 Task: Install an extension for better MATLAB support.
Action: Mouse moved to (346, 223)
Screenshot: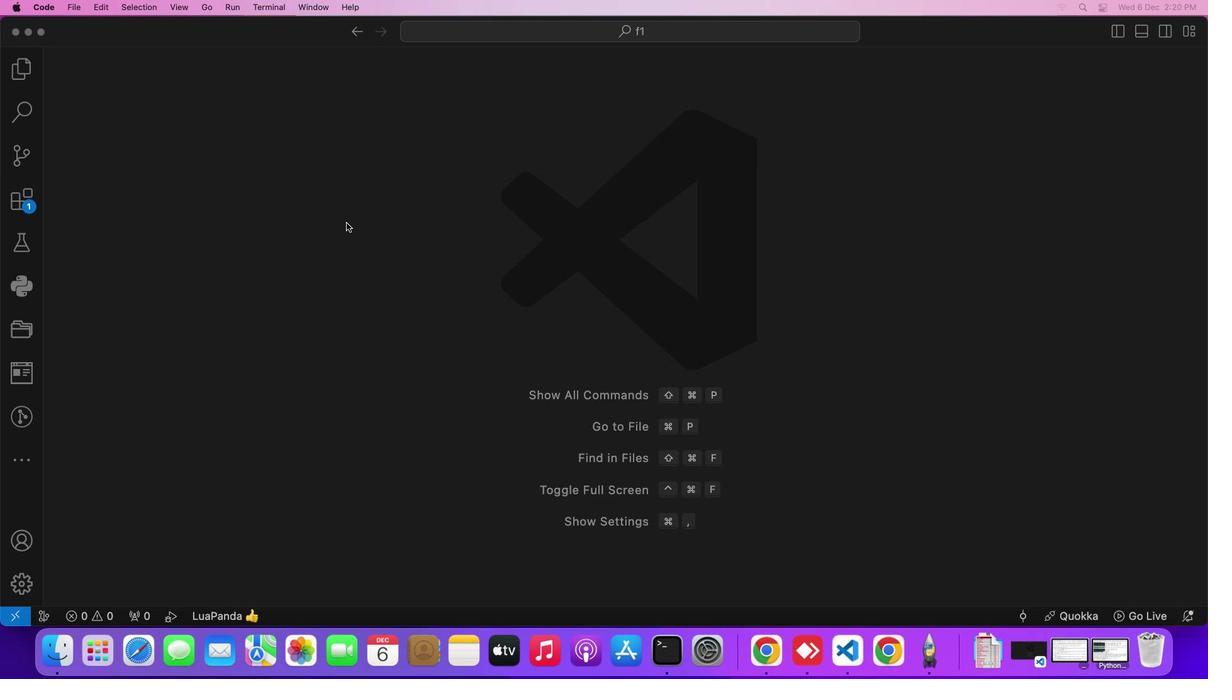 
Action: Mouse pressed left at (346, 223)
Screenshot: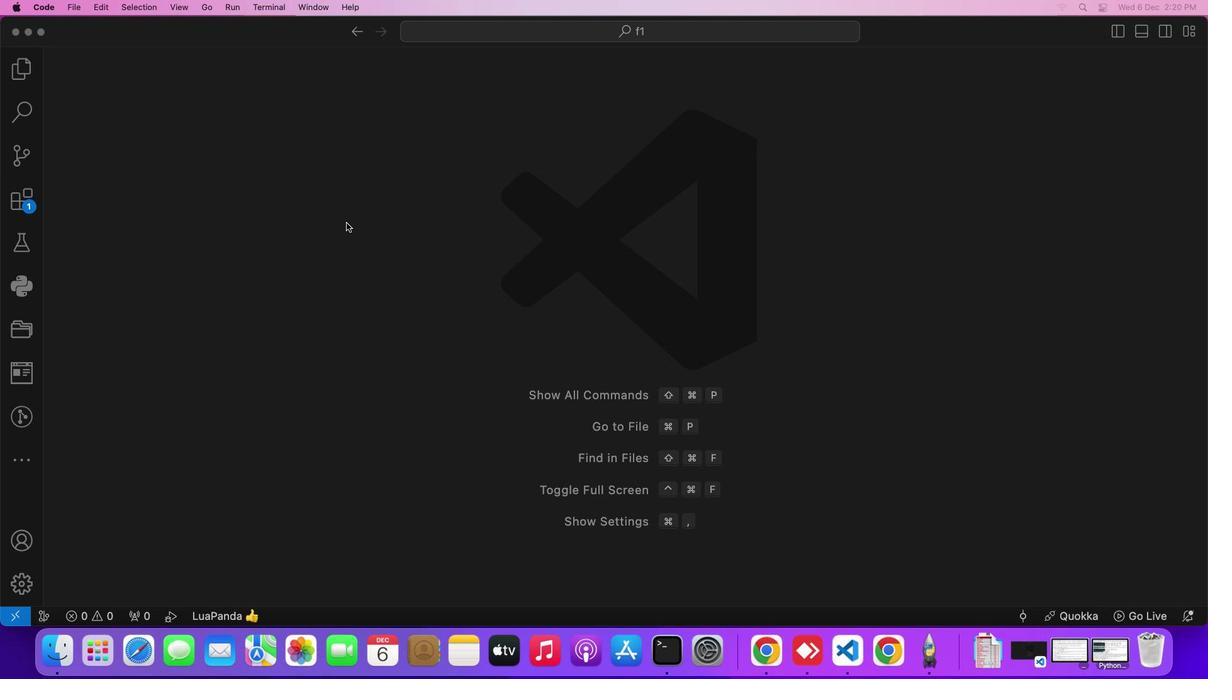 
Action: Mouse moved to (30, 201)
Screenshot: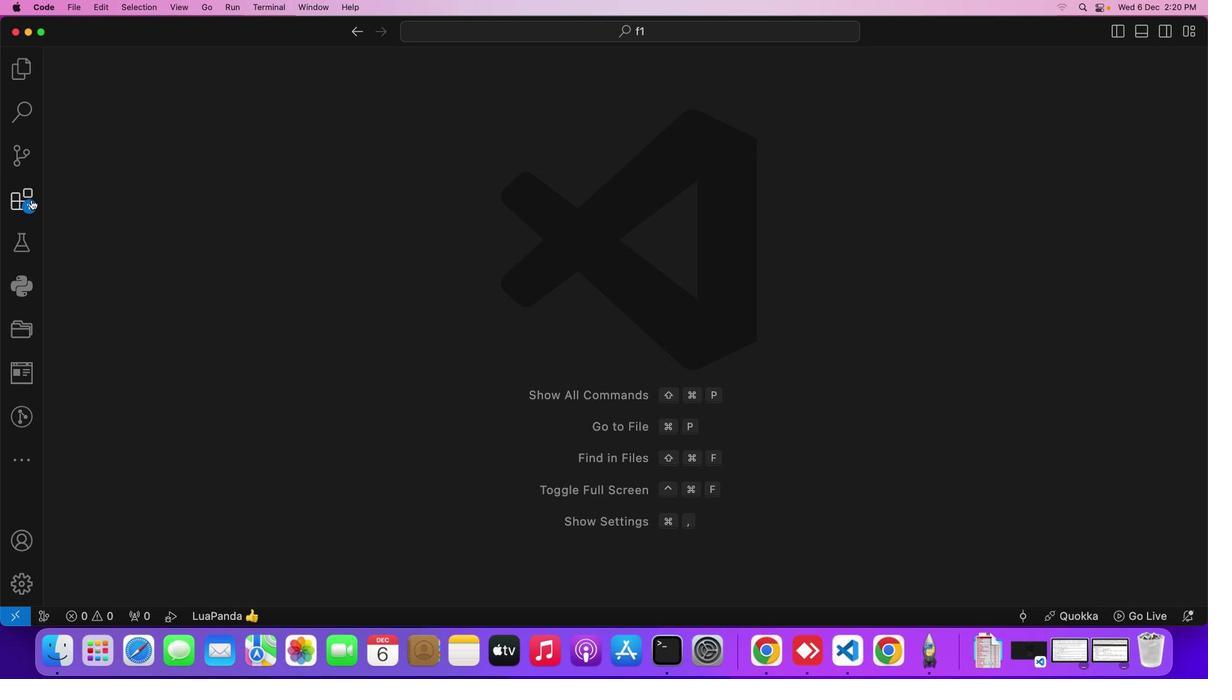 
Action: Mouse pressed left at (30, 201)
Screenshot: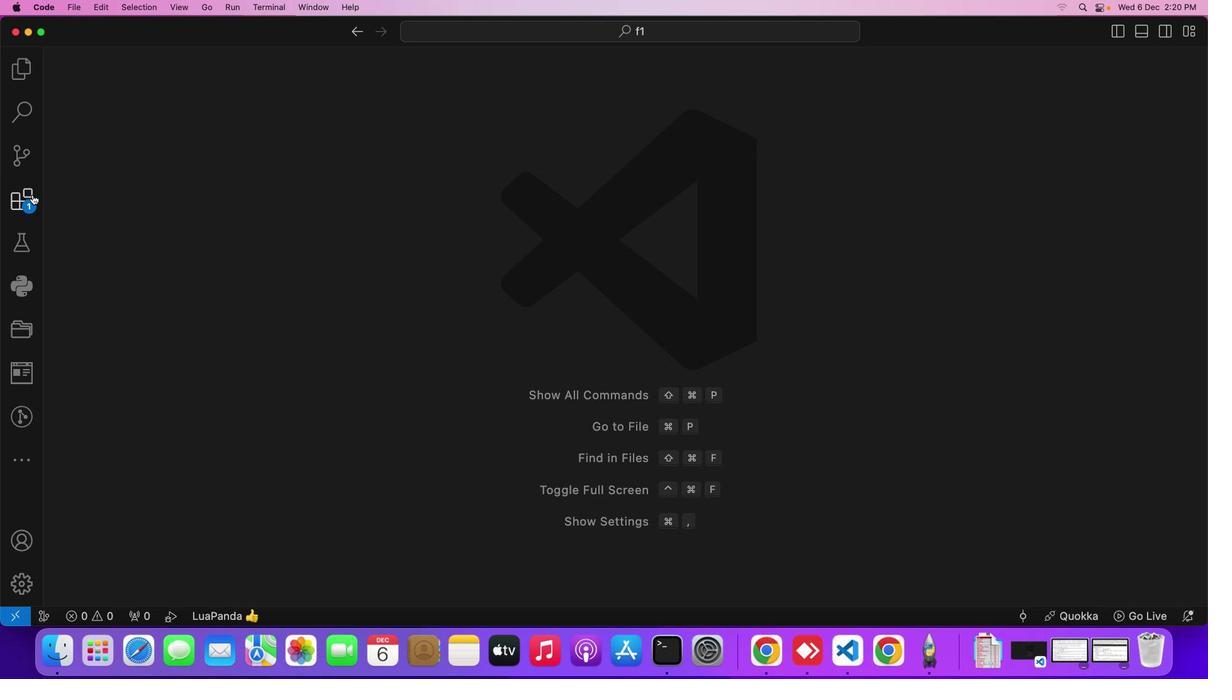 
Action: Mouse moved to (137, 88)
Screenshot: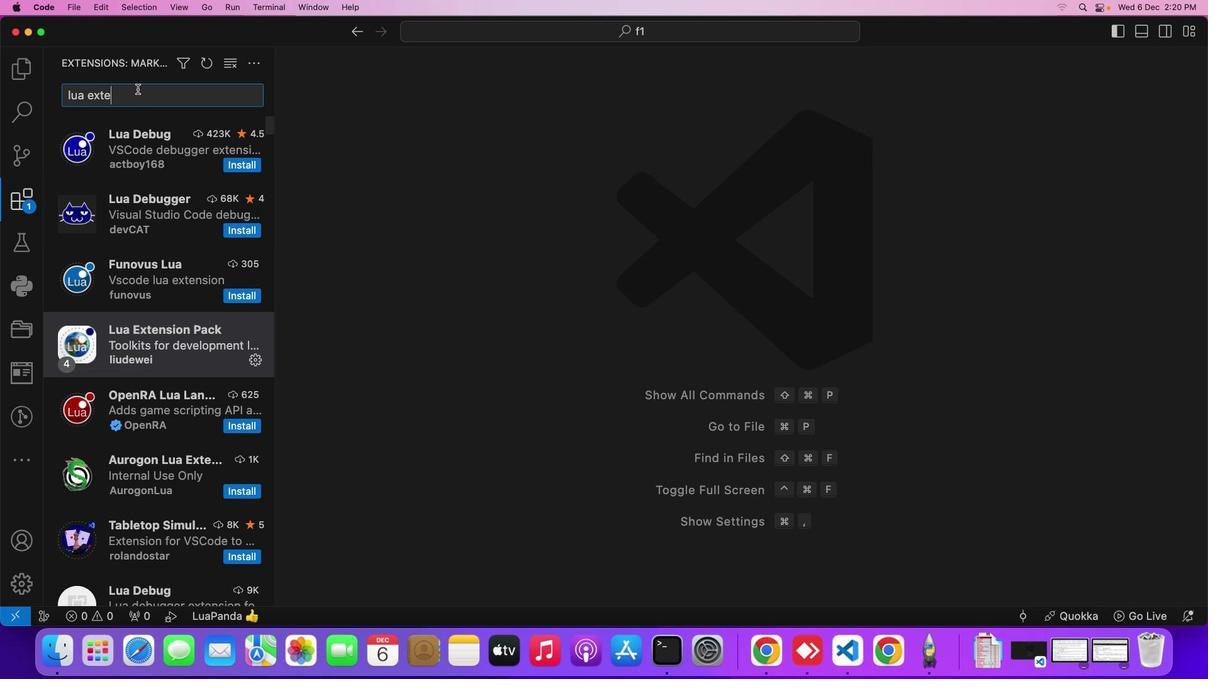 
Action: Mouse pressed left at (137, 88)
Screenshot: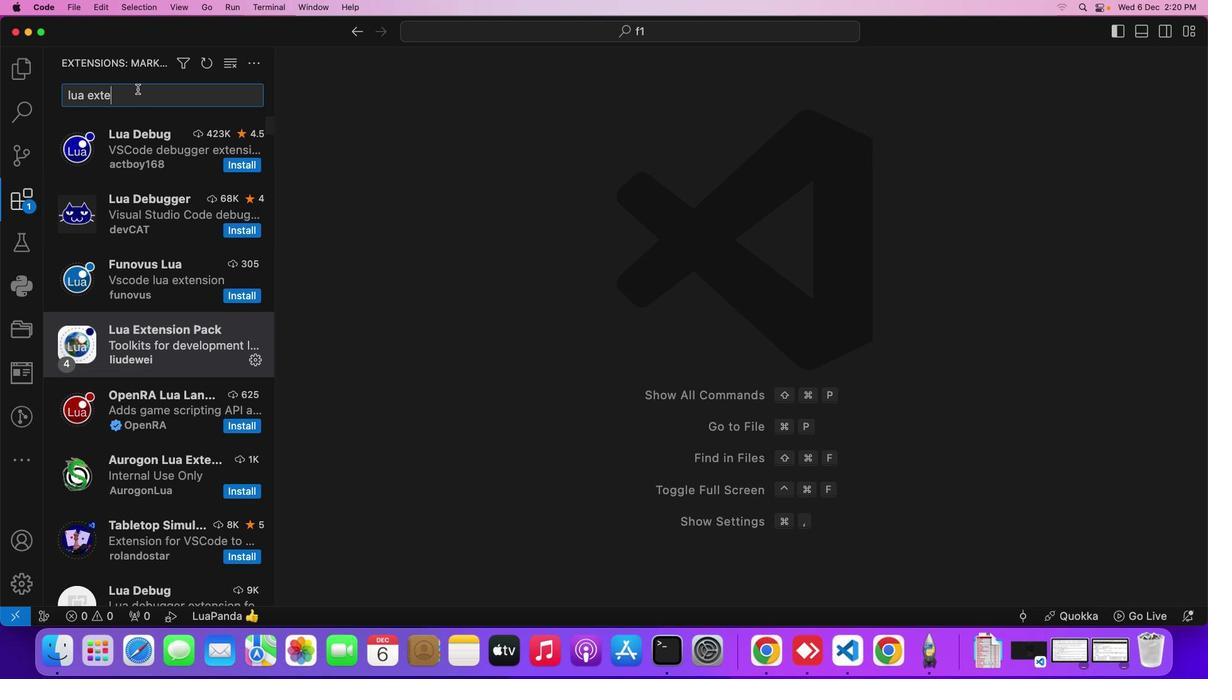 
Action: Mouse moved to (137, 88)
Screenshot: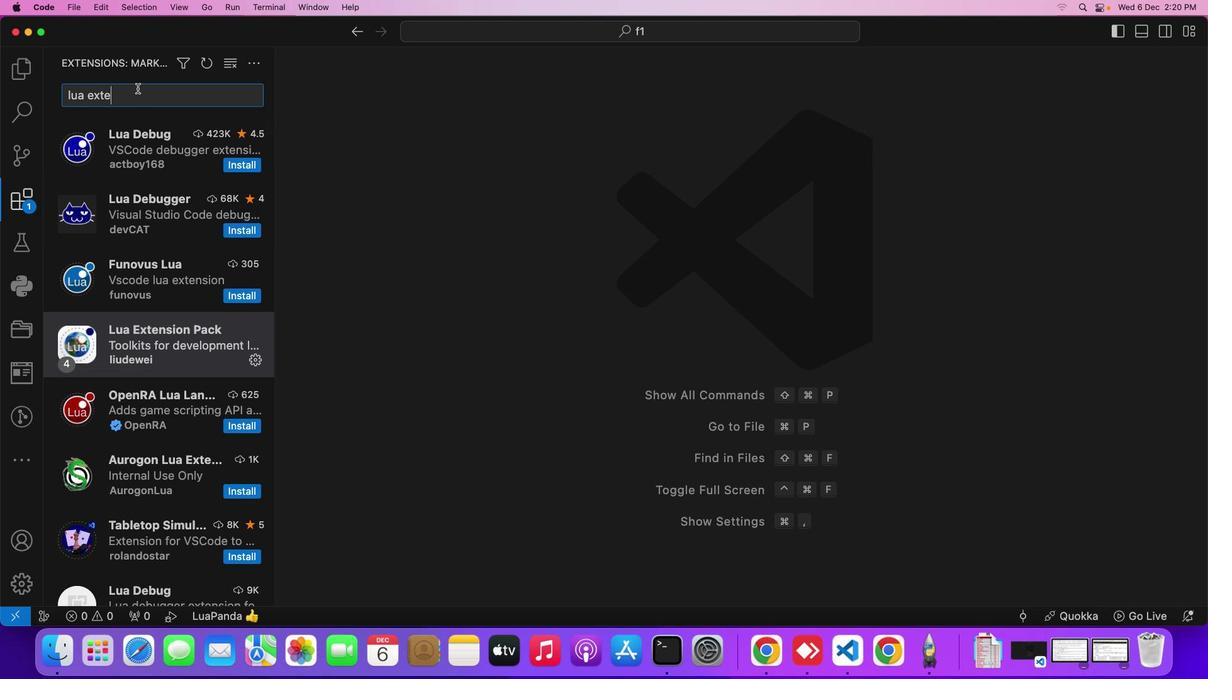 
Action: Key pressed Key.backspaceKey.backspaceKey.backspaceKey.backspaceKey.backspaceKey.backspaceKey.backspaceKey.backspaceKey.shift_r'M'Key.shift_r'A'Key.shift_r'T''L''A''B'
Screenshot: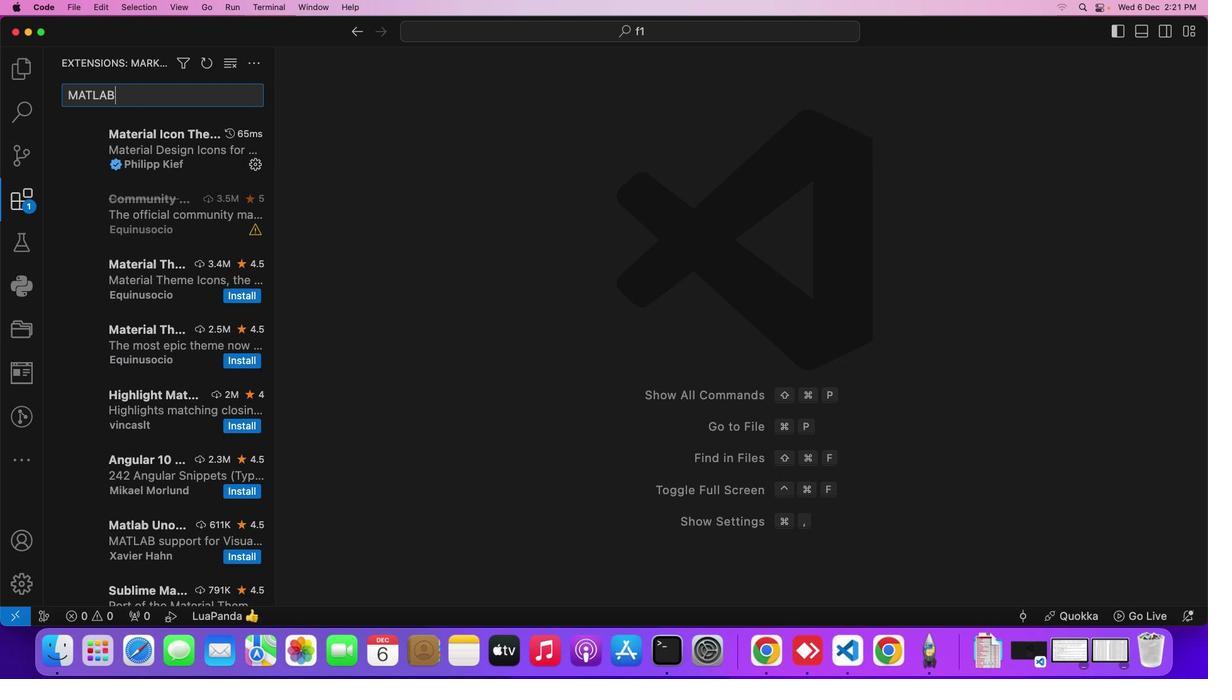 
Action: Mouse moved to (149, 155)
Screenshot: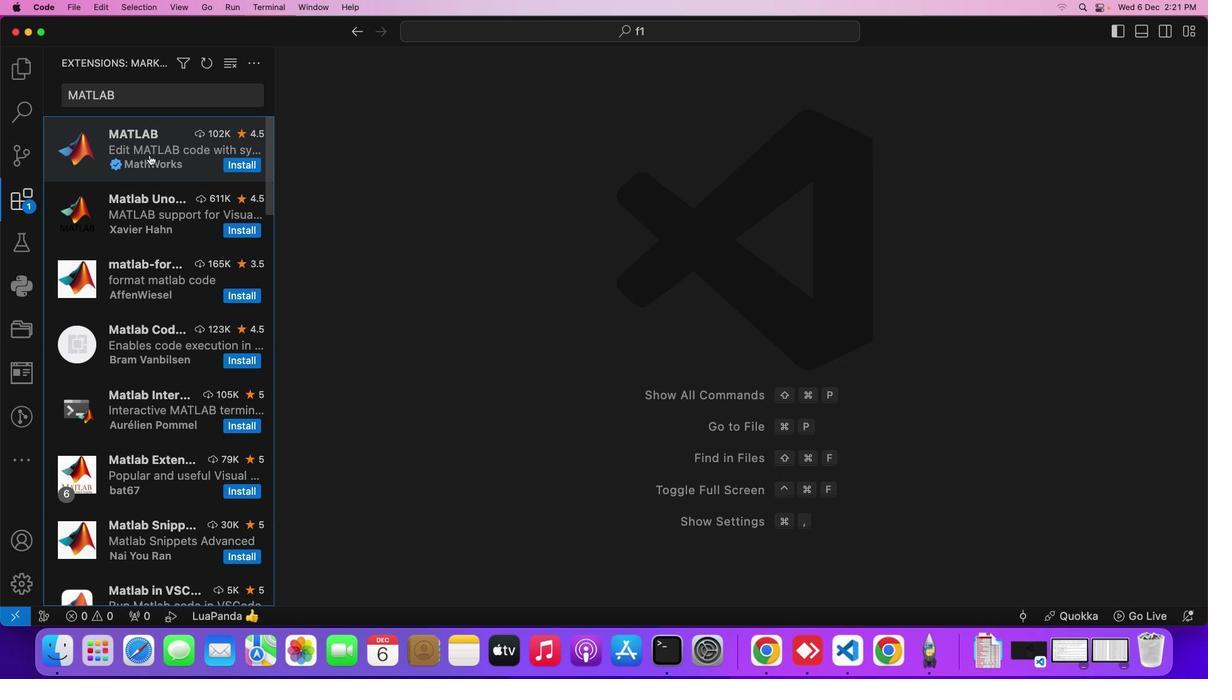 
Action: Mouse pressed left at (149, 155)
Screenshot: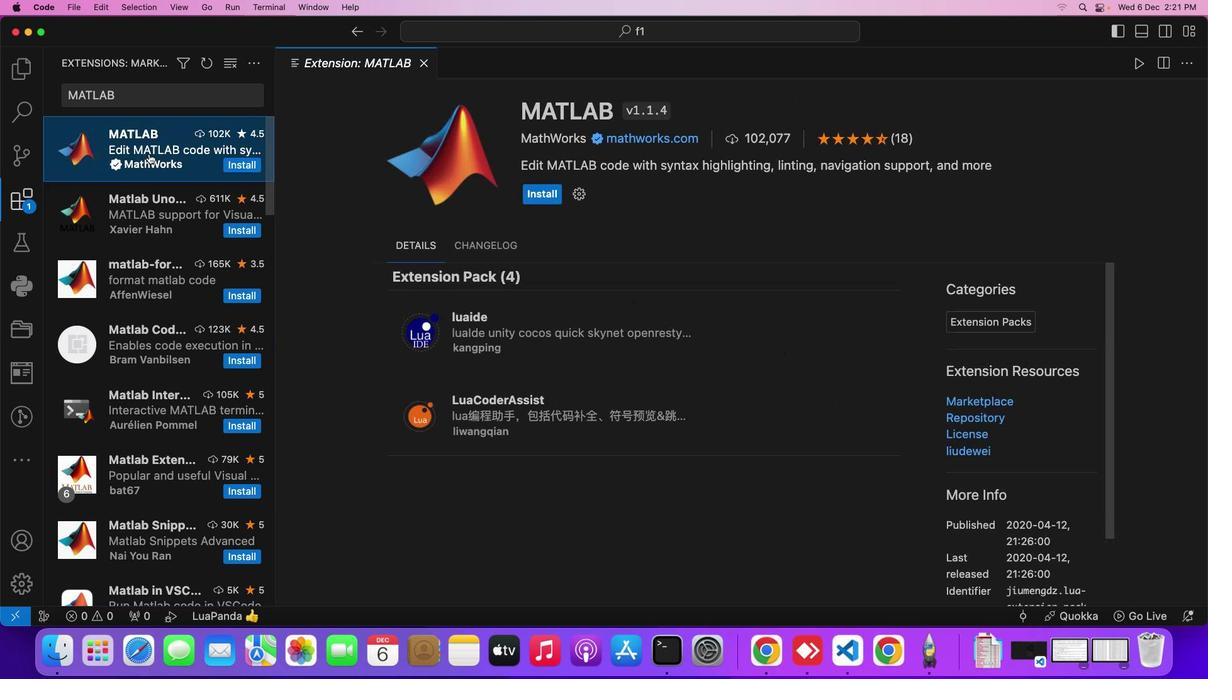 
Action: Mouse moved to (161, 343)
Screenshot: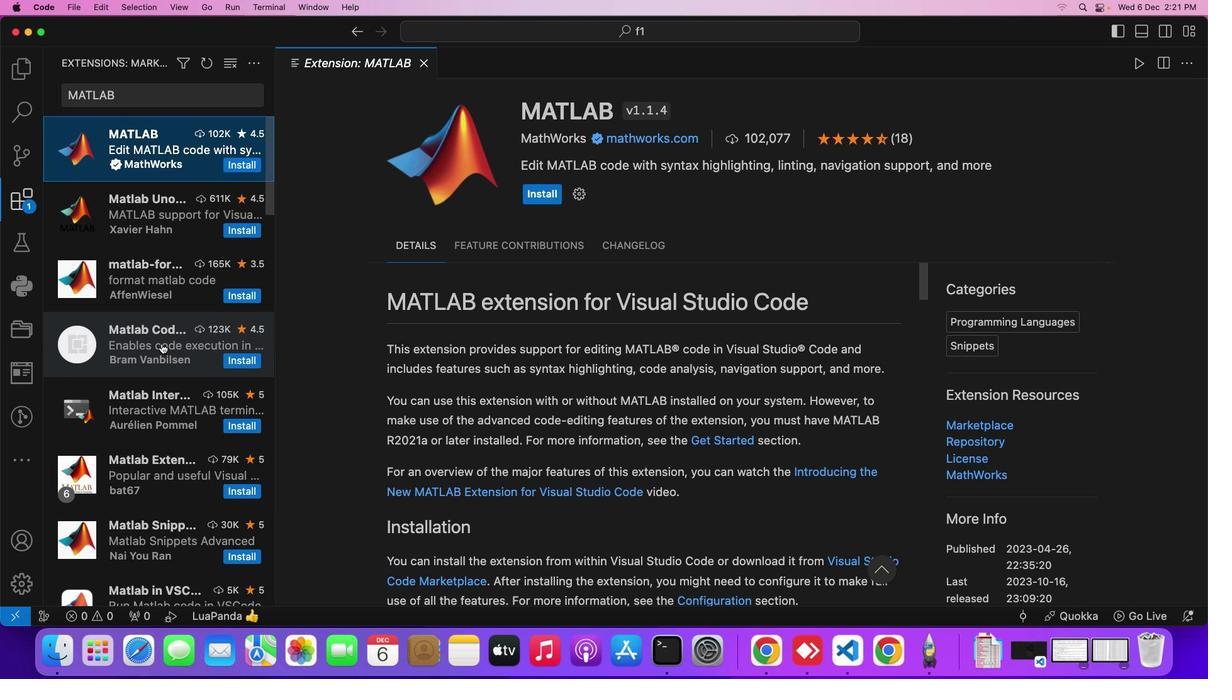 
Action: Mouse pressed left at (161, 343)
Screenshot: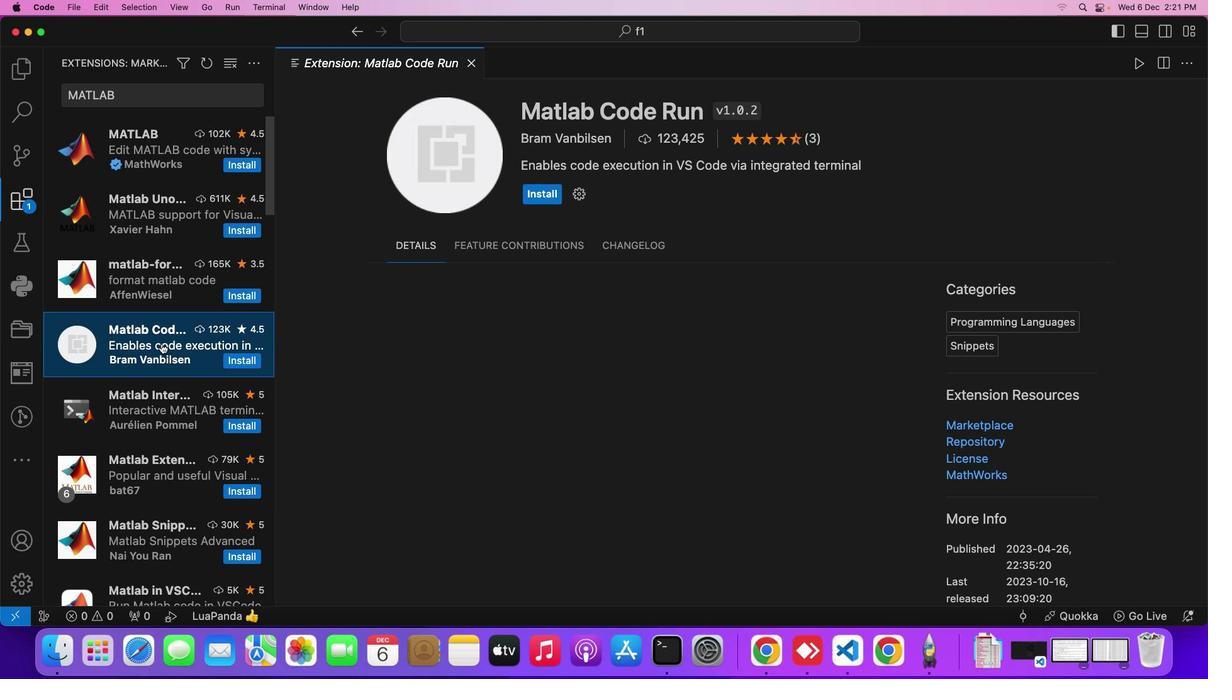 
Action: Mouse moved to (147, 154)
Screenshot: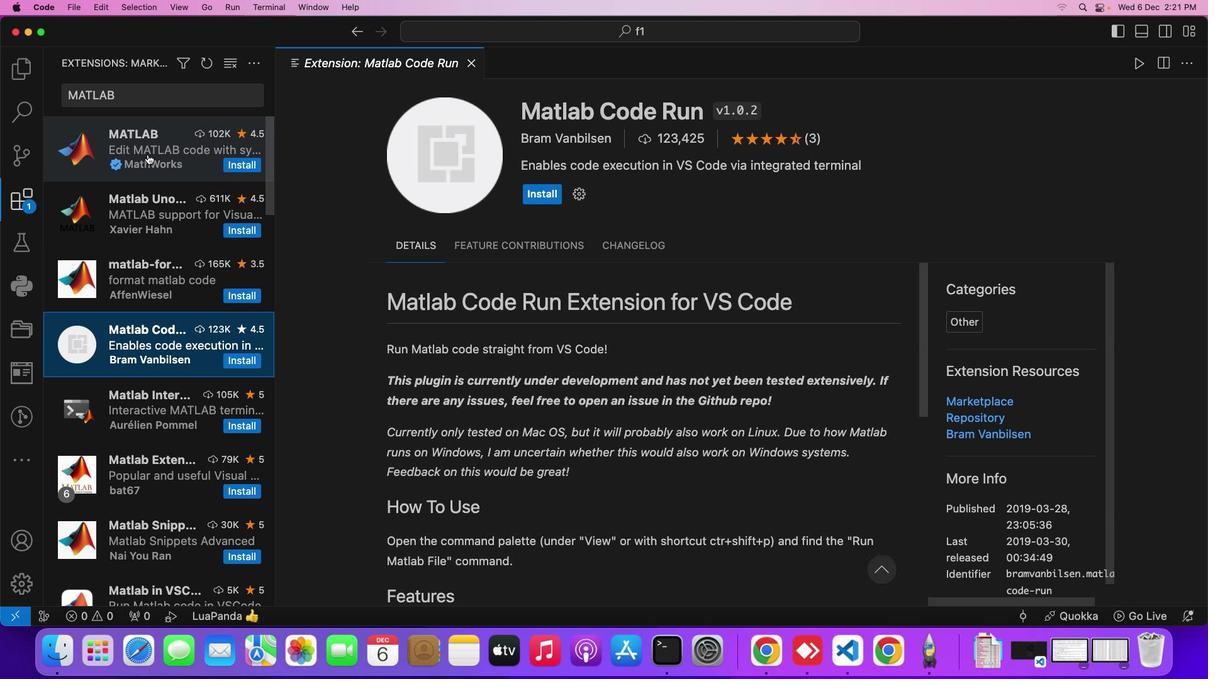 
Action: Mouse pressed left at (147, 154)
Screenshot: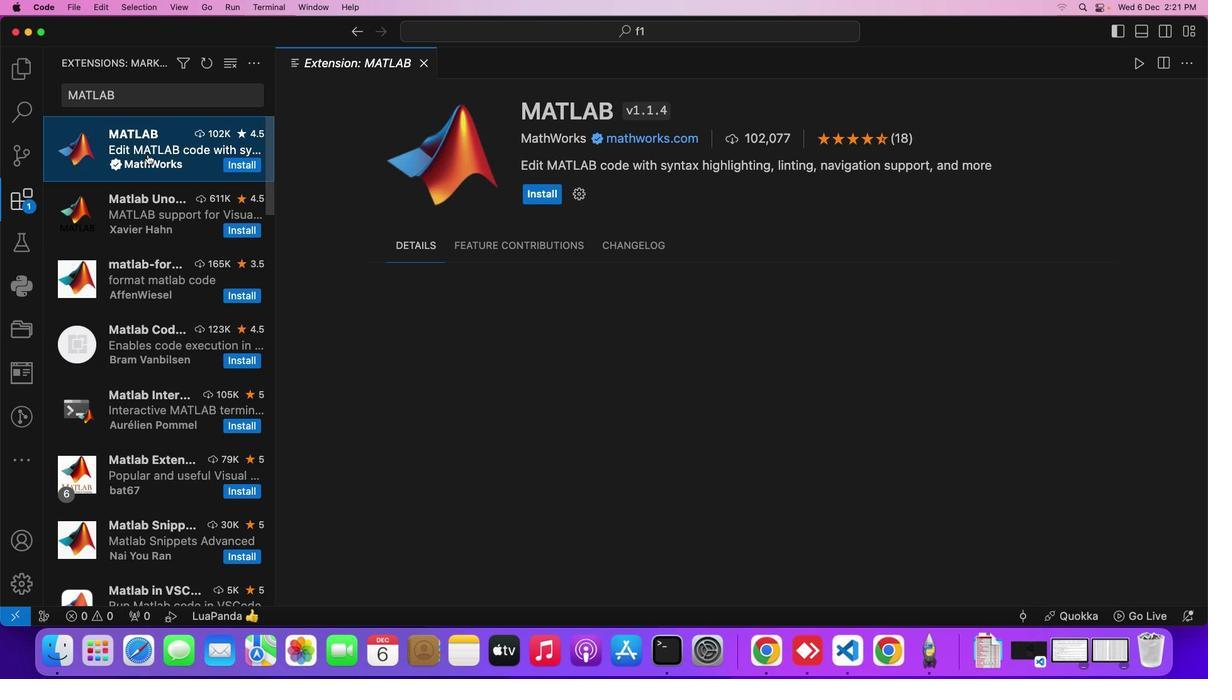 
Action: Mouse moved to (544, 196)
Screenshot: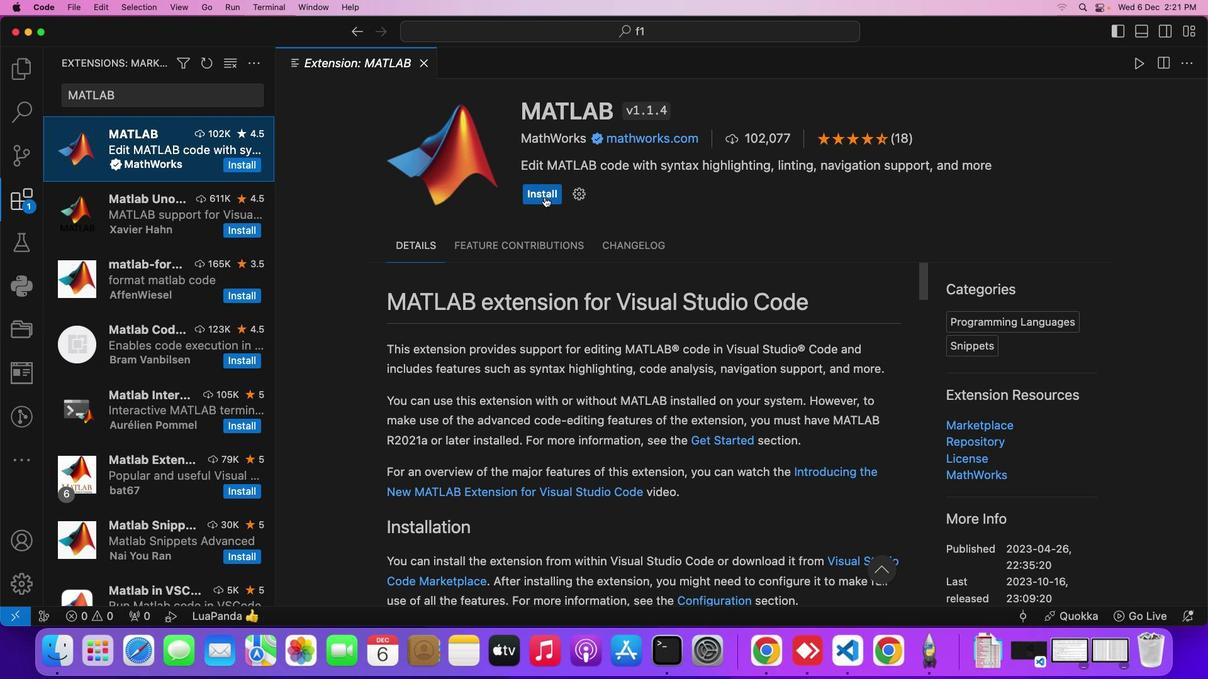 
Action: Mouse pressed left at (544, 196)
Screenshot: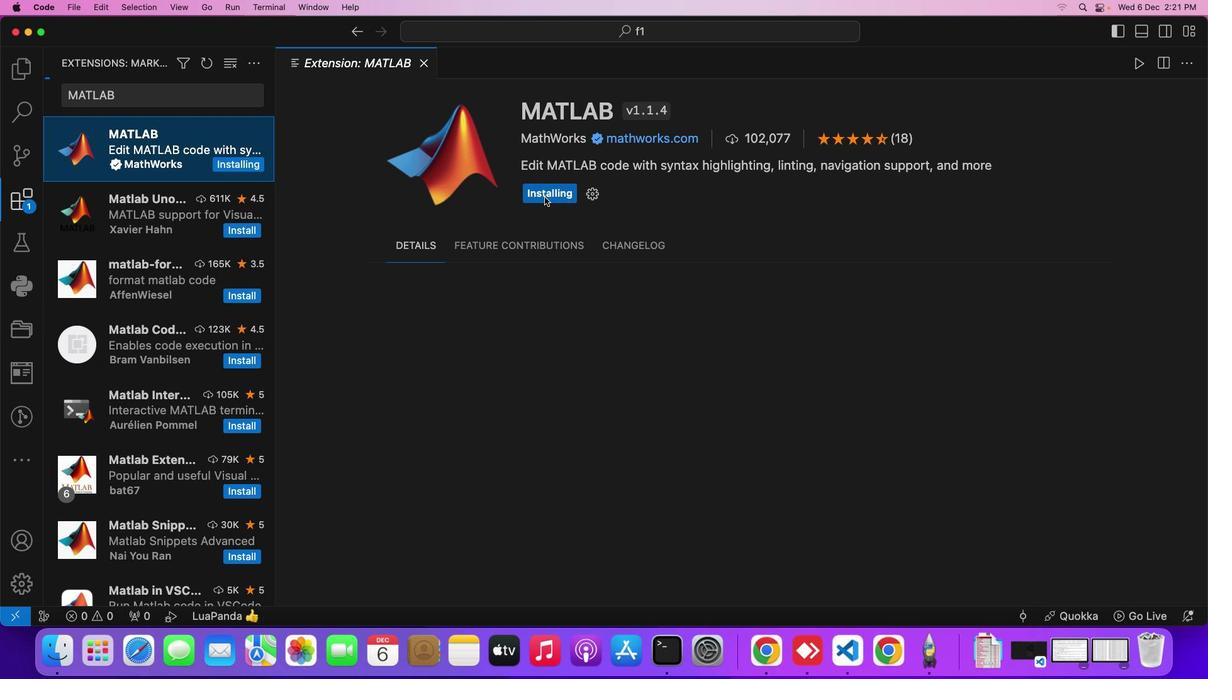 
Action: Mouse moved to (429, 62)
Screenshot: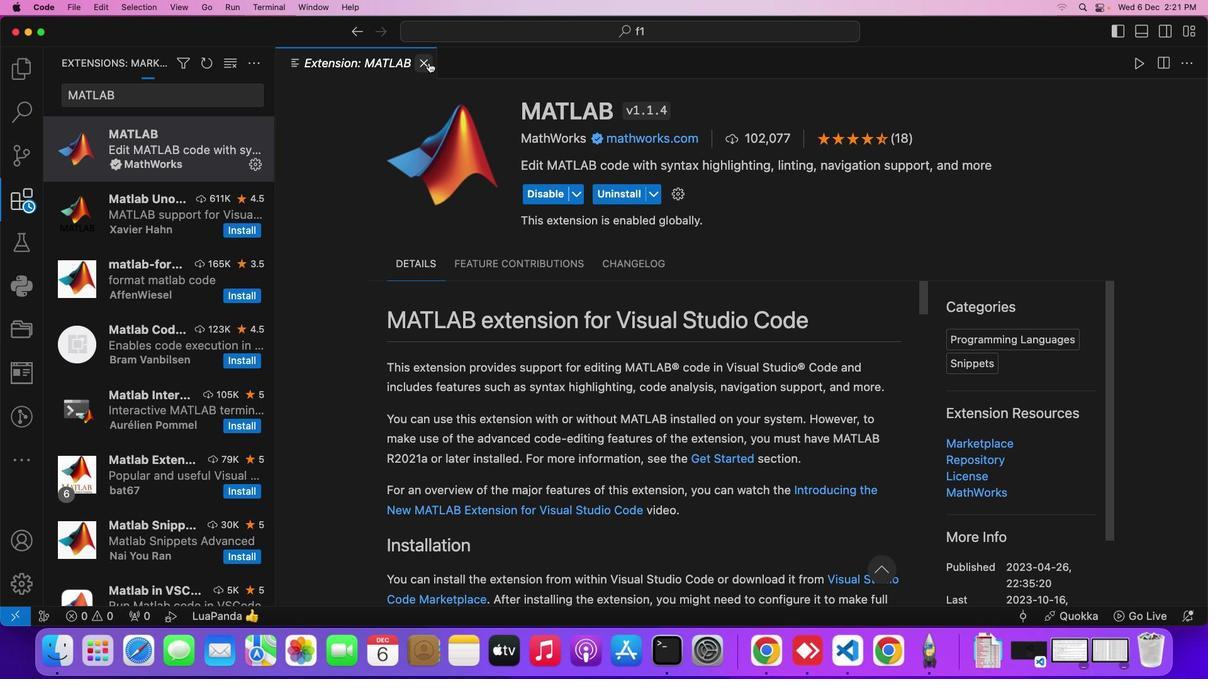 
Action: Mouse pressed left at (429, 62)
Screenshot: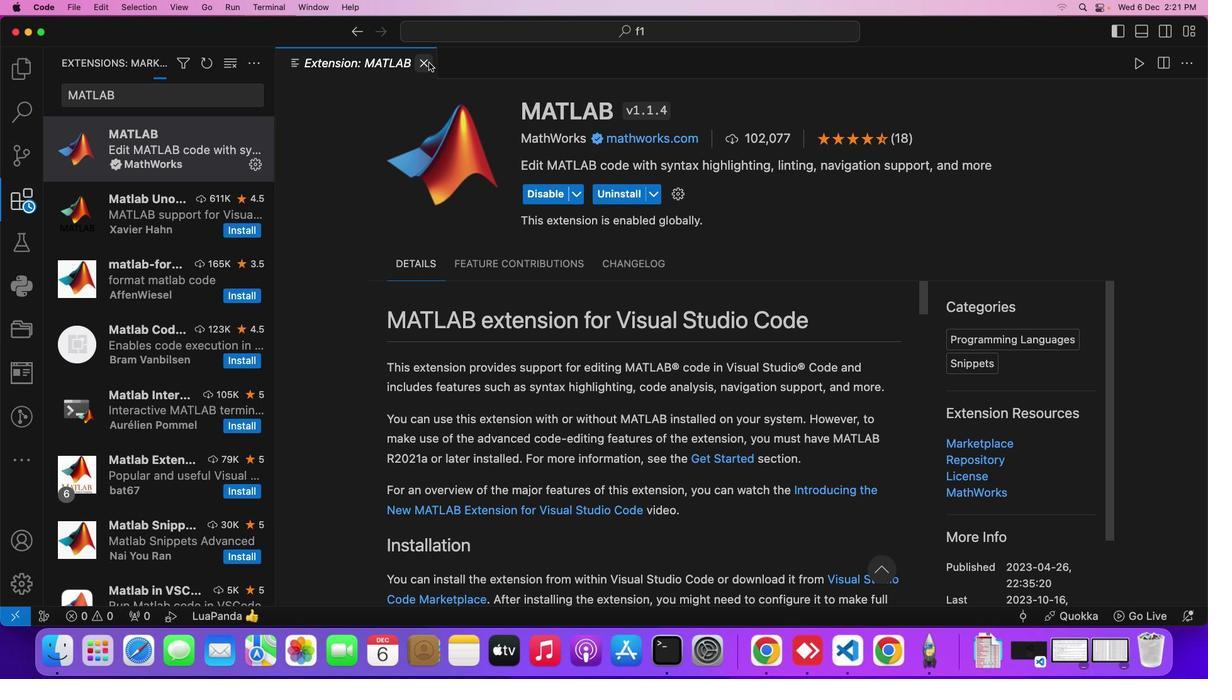 
Action: Mouse moved to (23, 204)
Screenshot: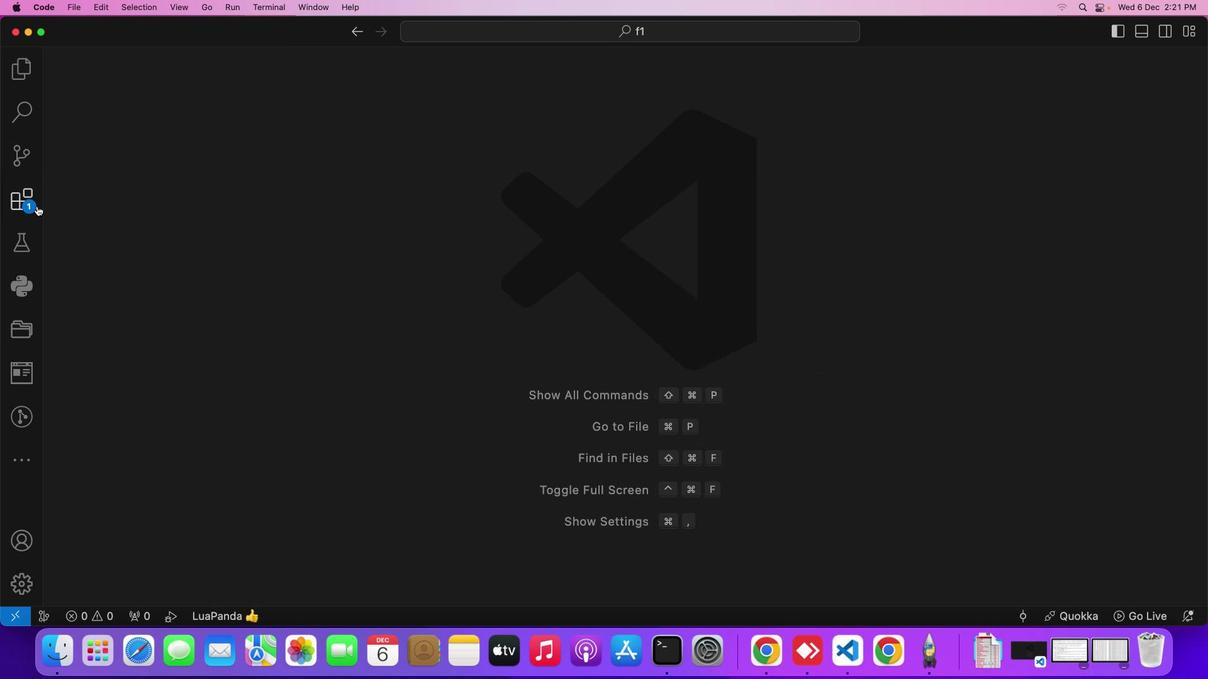 
Action: Mouse pressed left at (23, 204)
Screenshot: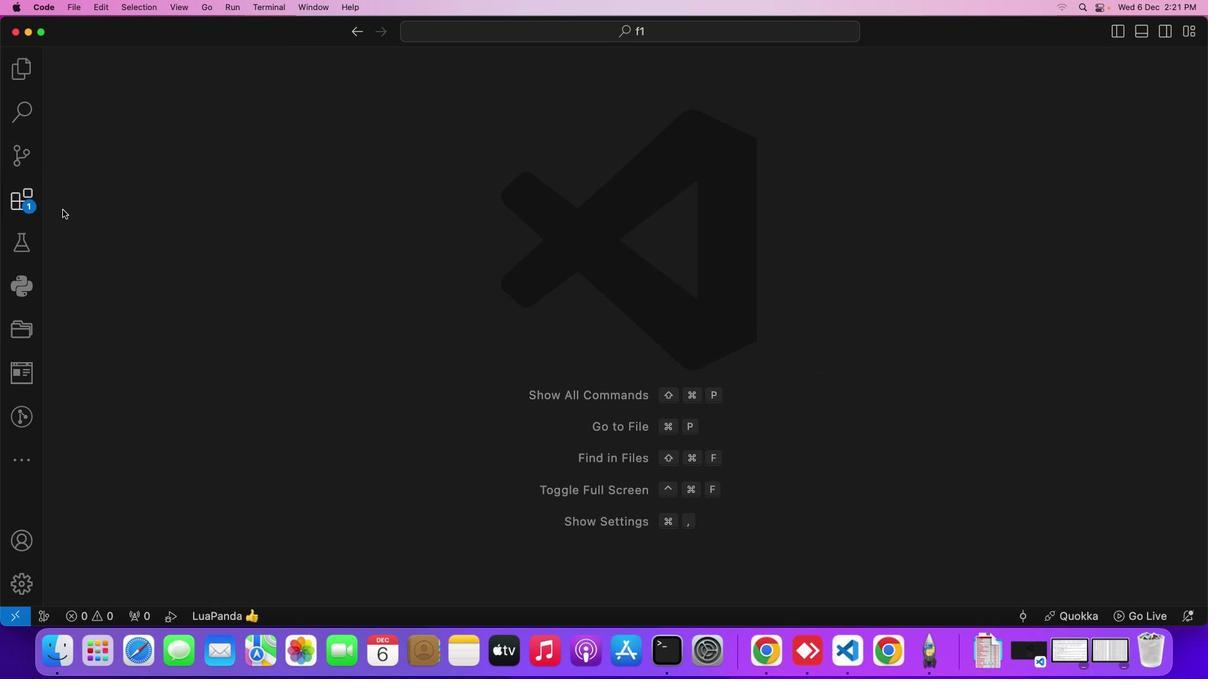 
Action: Mouse moved to (183, 247)
Screenshot: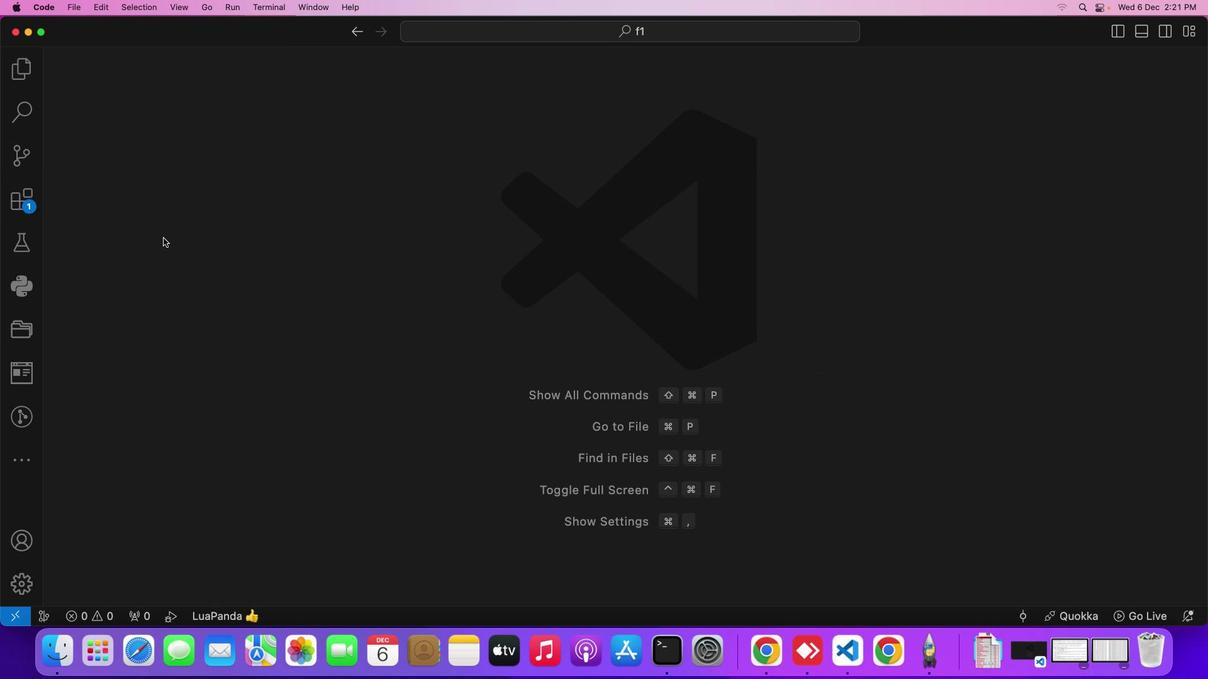 
